 Task: Create Workspace Crowdfunding Platforms Workspace description Manage and track supplier and vendor information. Workspace type Marketing 
Action: Mouse moved to (371, 68)
Screenshot: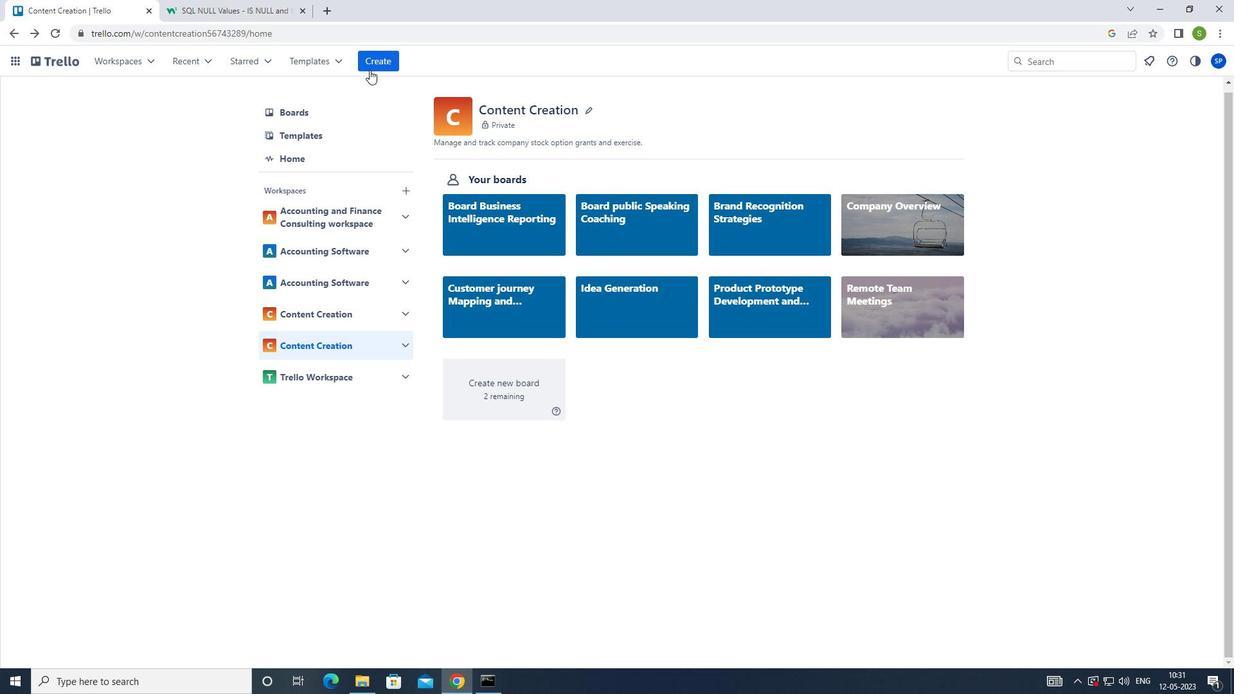 
Action: Mouse pressed left at (371, 68)
Screenshot: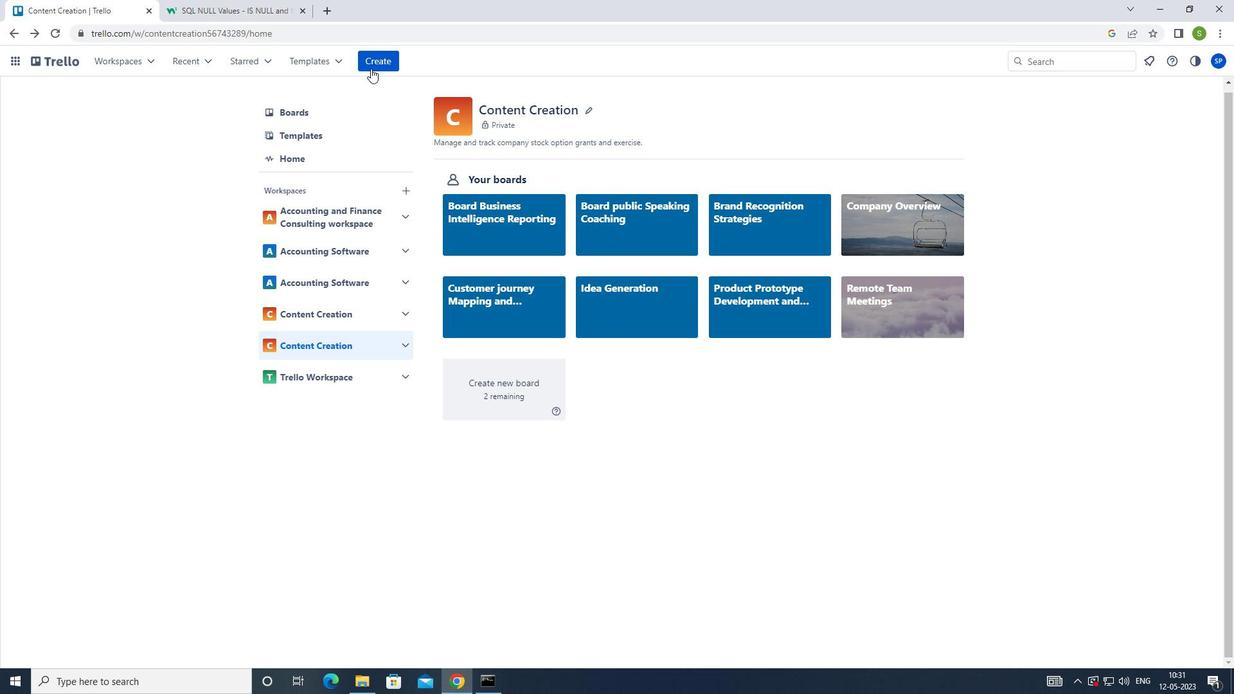 
Action: Mouse moved to (394, 204)
Screenshot: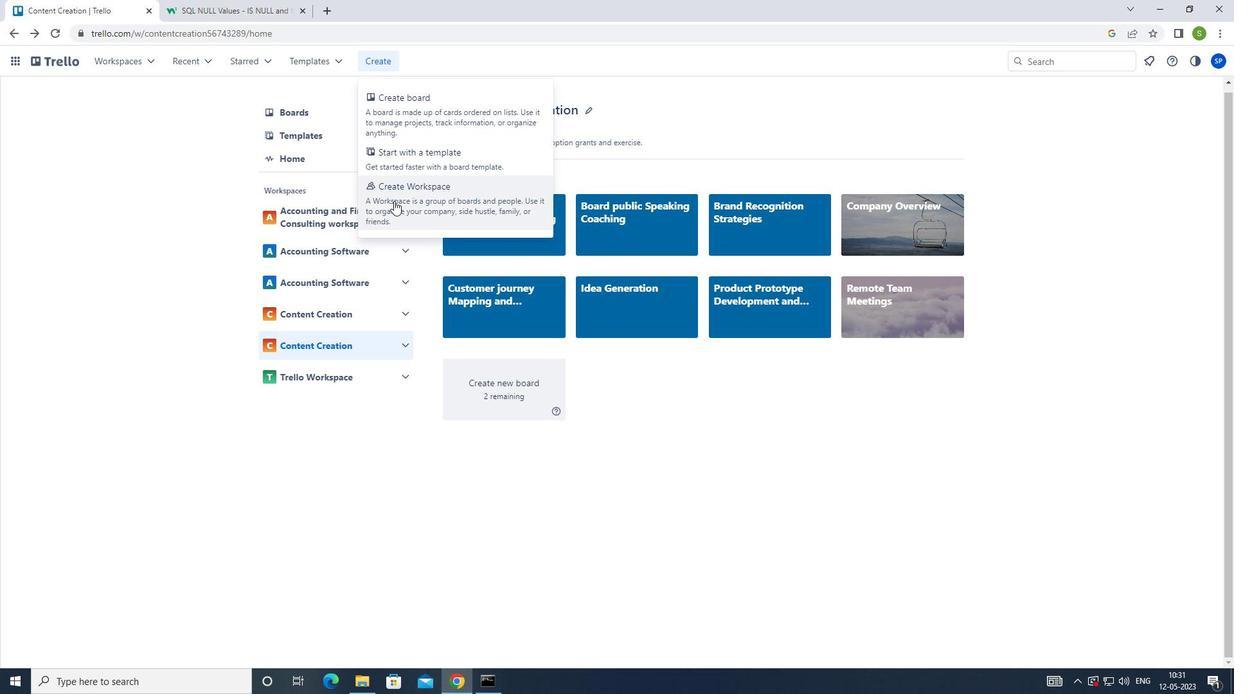 
Action: Mouse pressed left at (394, 204)
Screenshot: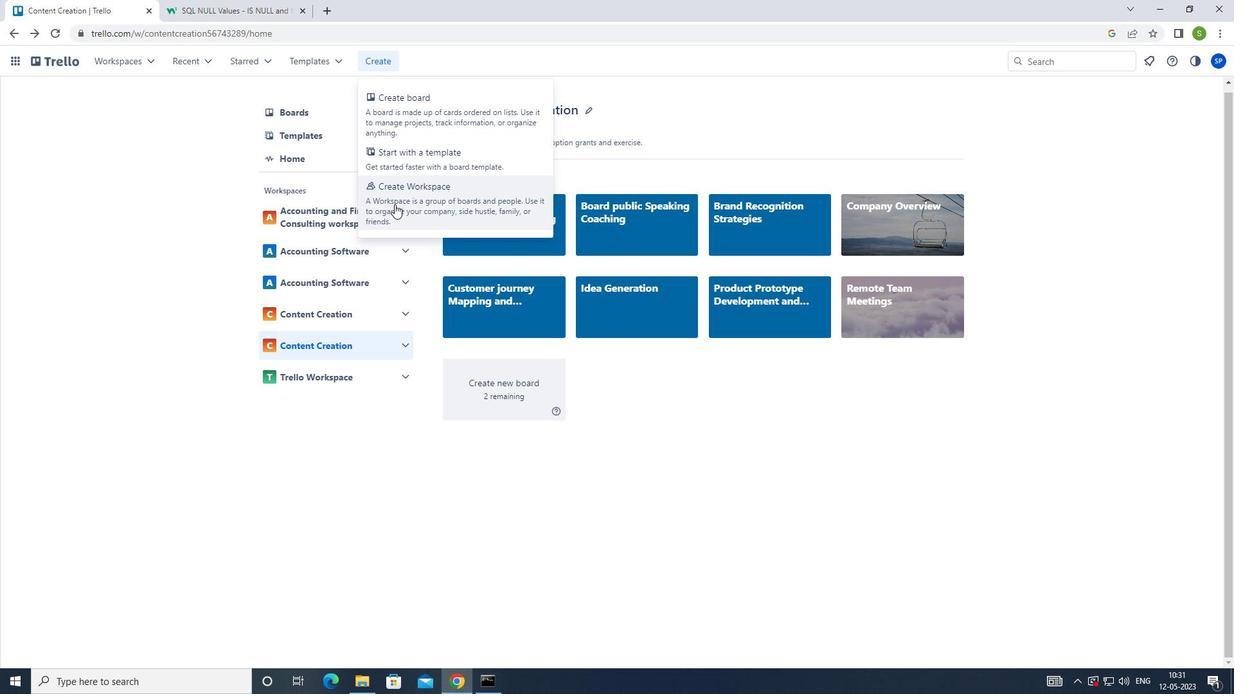 
Action: Mouse moved to (378, 217)
Screenshot: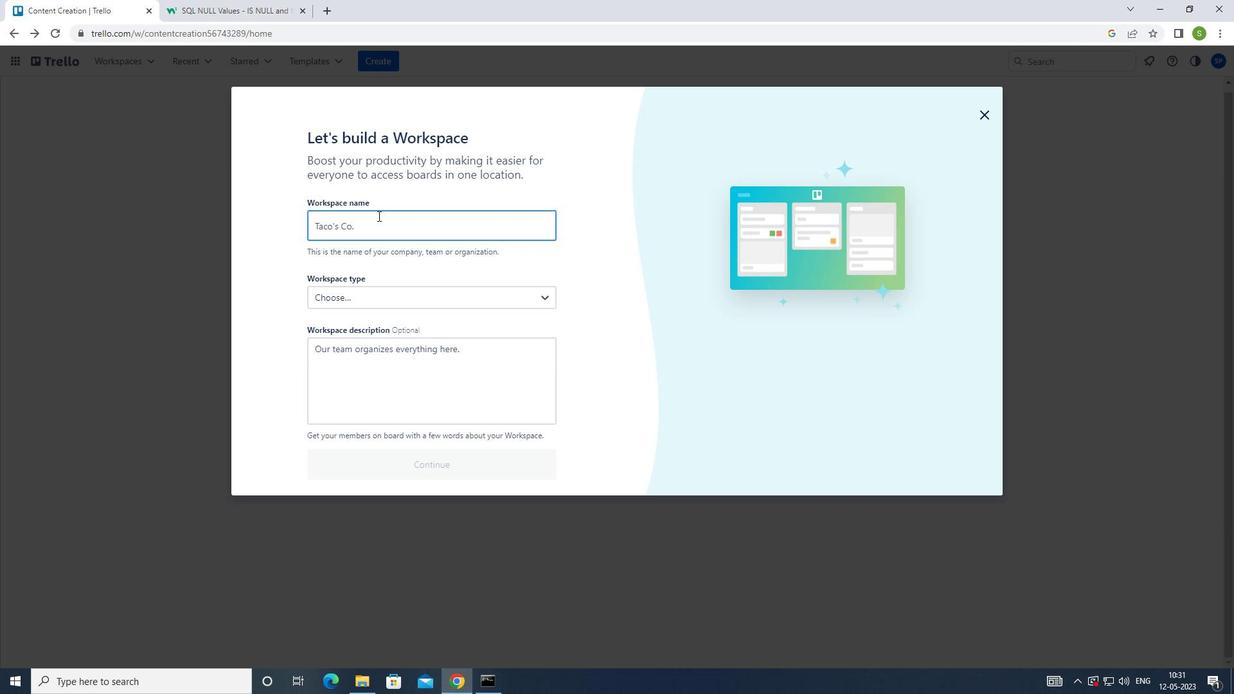 
Action: Key pressed <Key.shift>CROWDFUNDING<Key.space><Key.shift>PLATFORMS
Screenshot: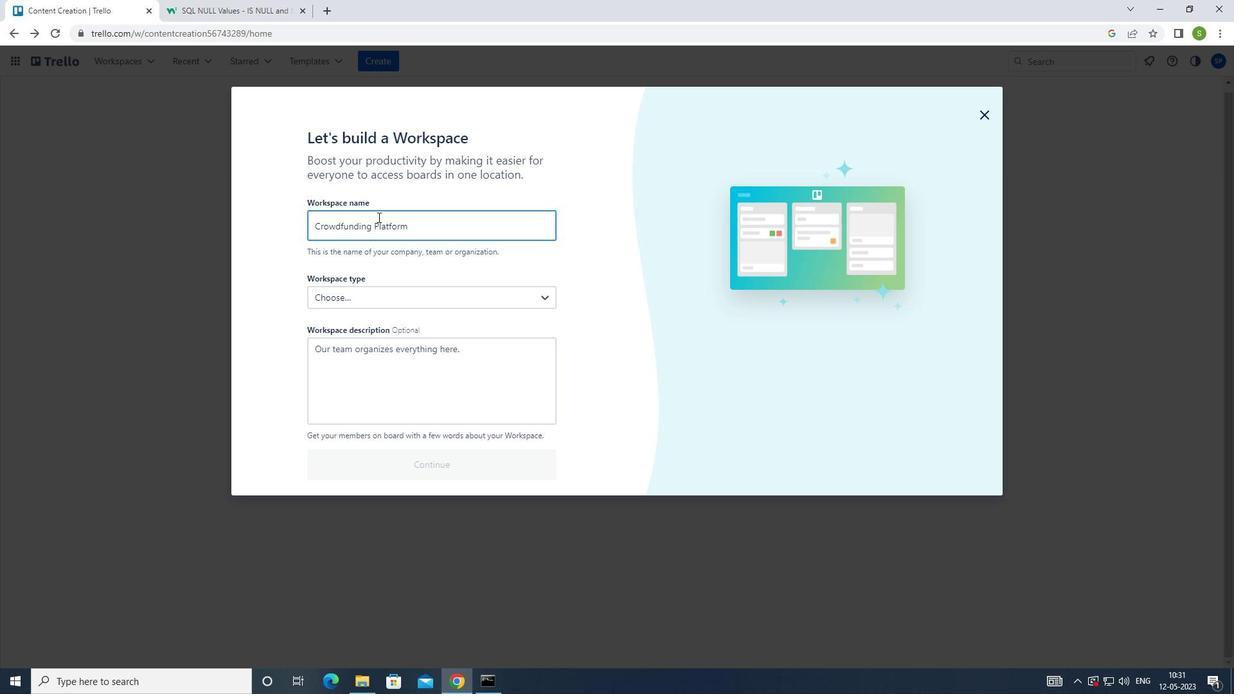 
Action: Mouse moved to (359, 359)
Screenshot: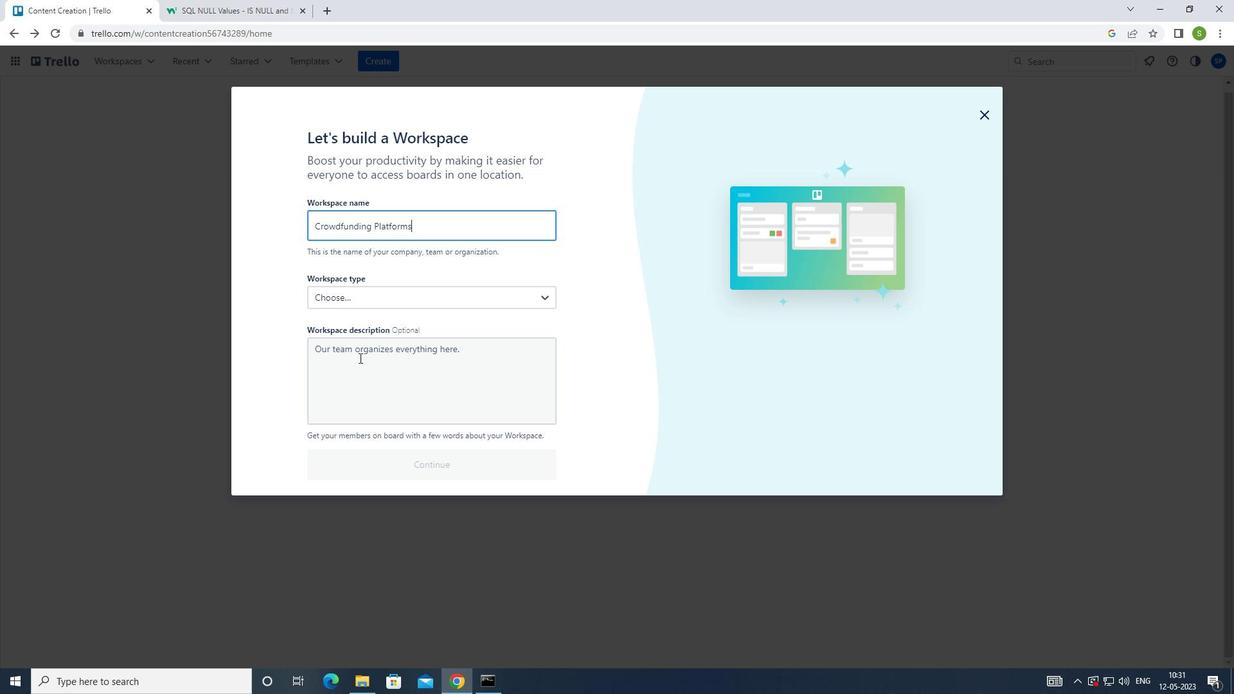 
Action: Mouse pressed left at (359, 359)
Screenshot: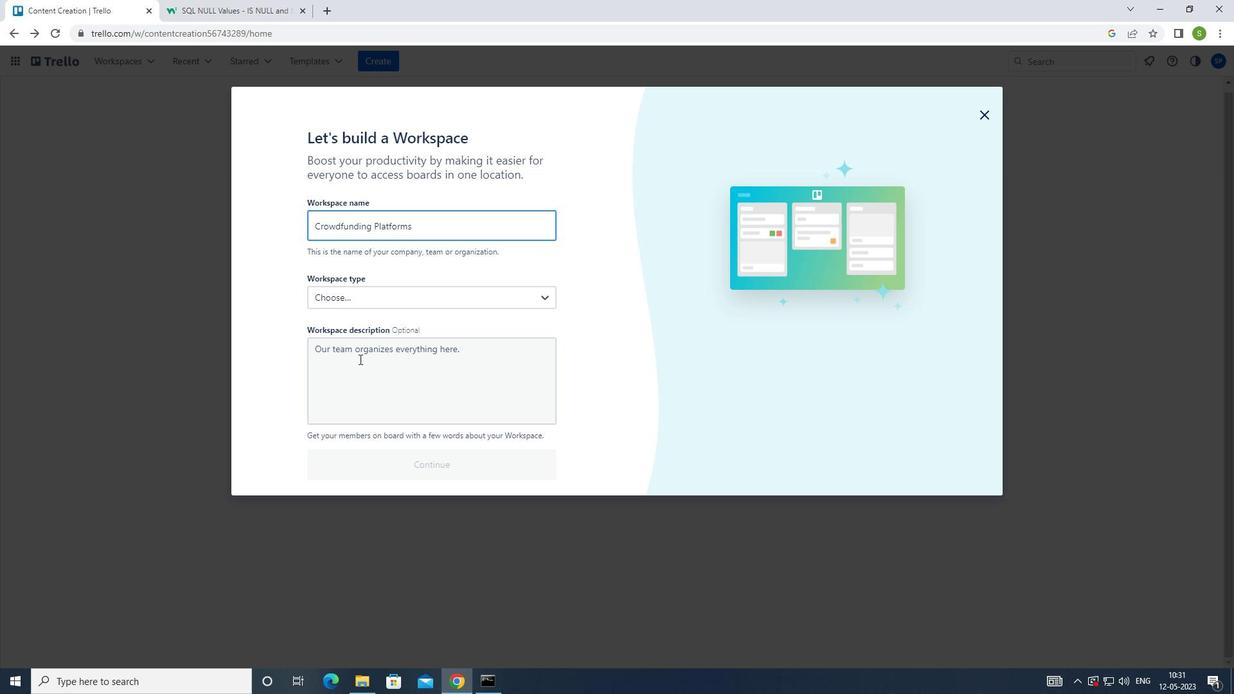 
Action: Key pressed <Key.shift>MANAGE<Key.space>AND<Key.space>TRCK<Key.space>SUPPLIER<Key.space>AND<Key.space>VENDOR<Key.space>INFORMATION
Screenshot: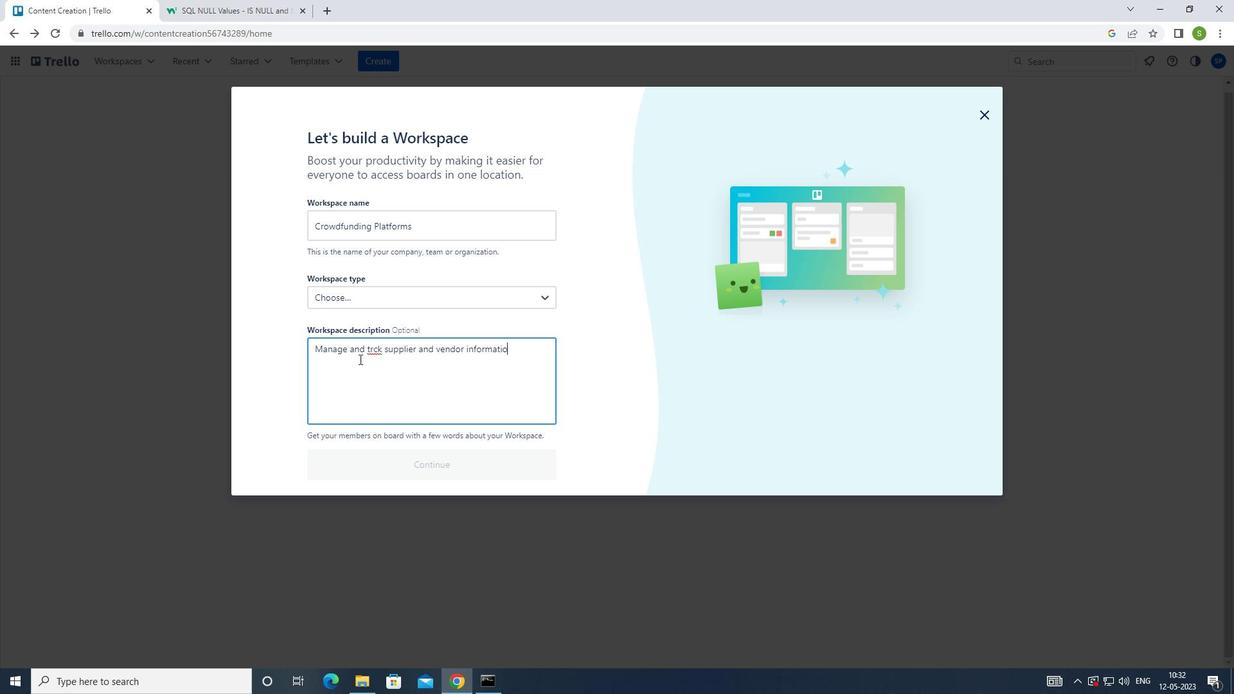 
Action: Mouse moved to (372, 353)
Screenshot: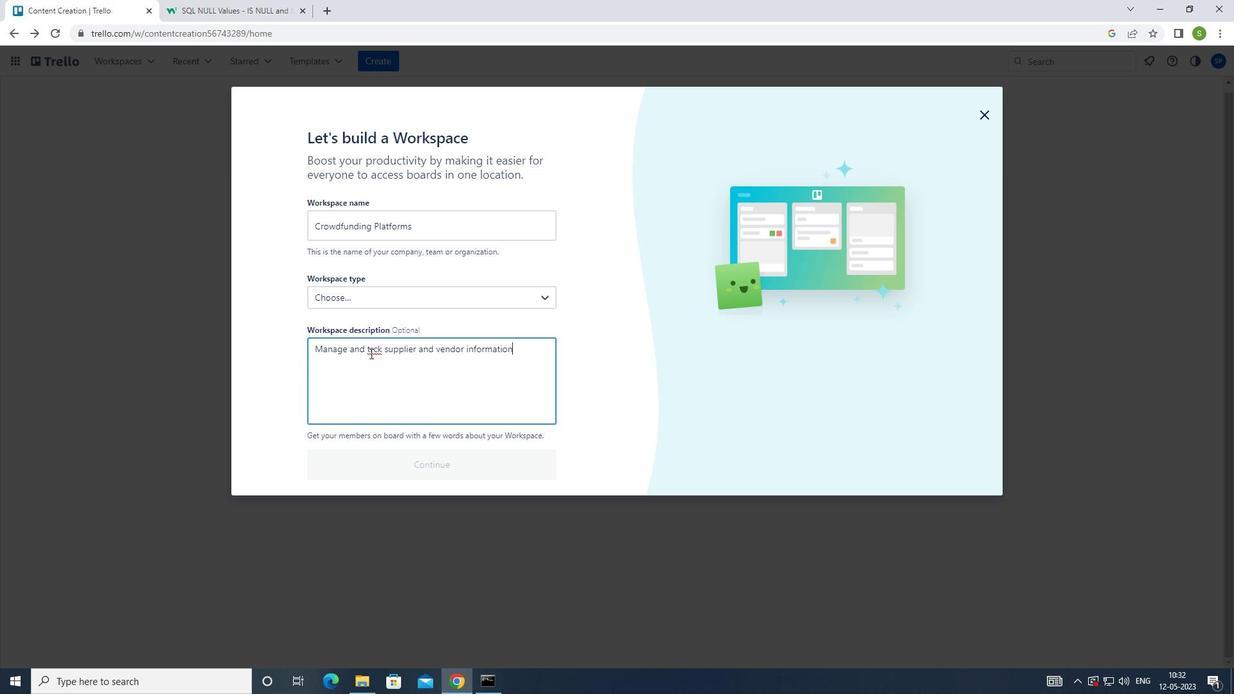 
Action: Mouse pressed left at (372, 353)
Screenshot: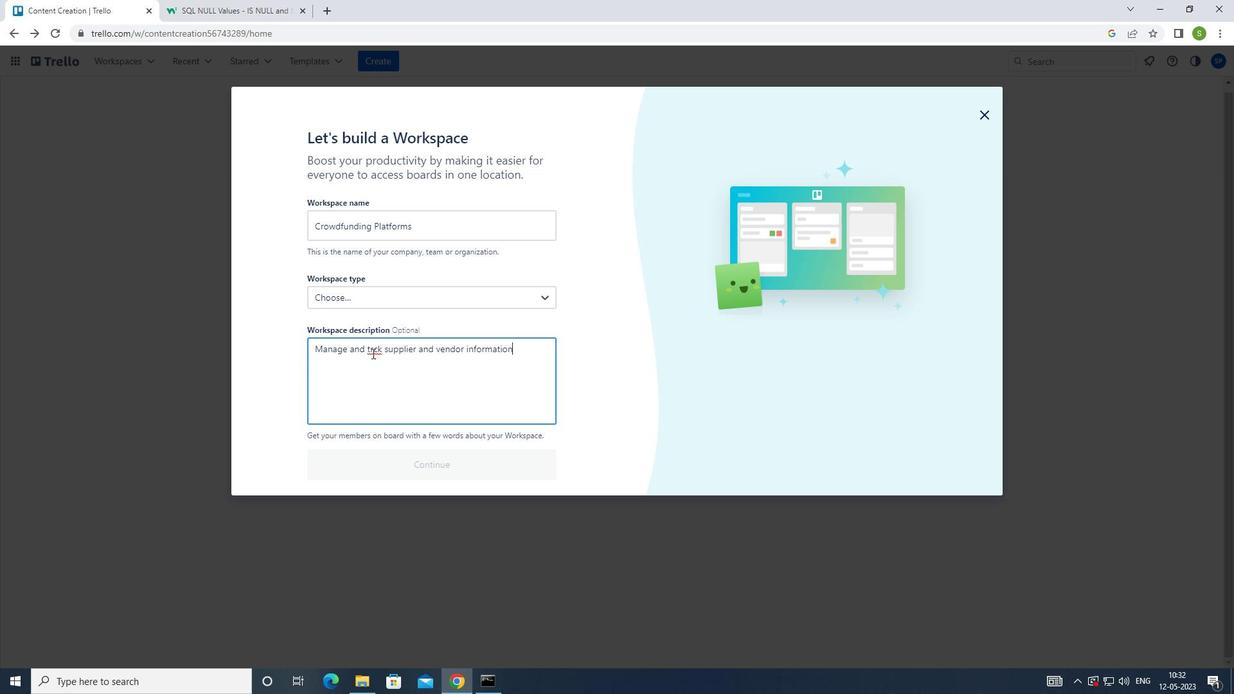 
Action: Mouse moved to (372, 353)
Screenshot: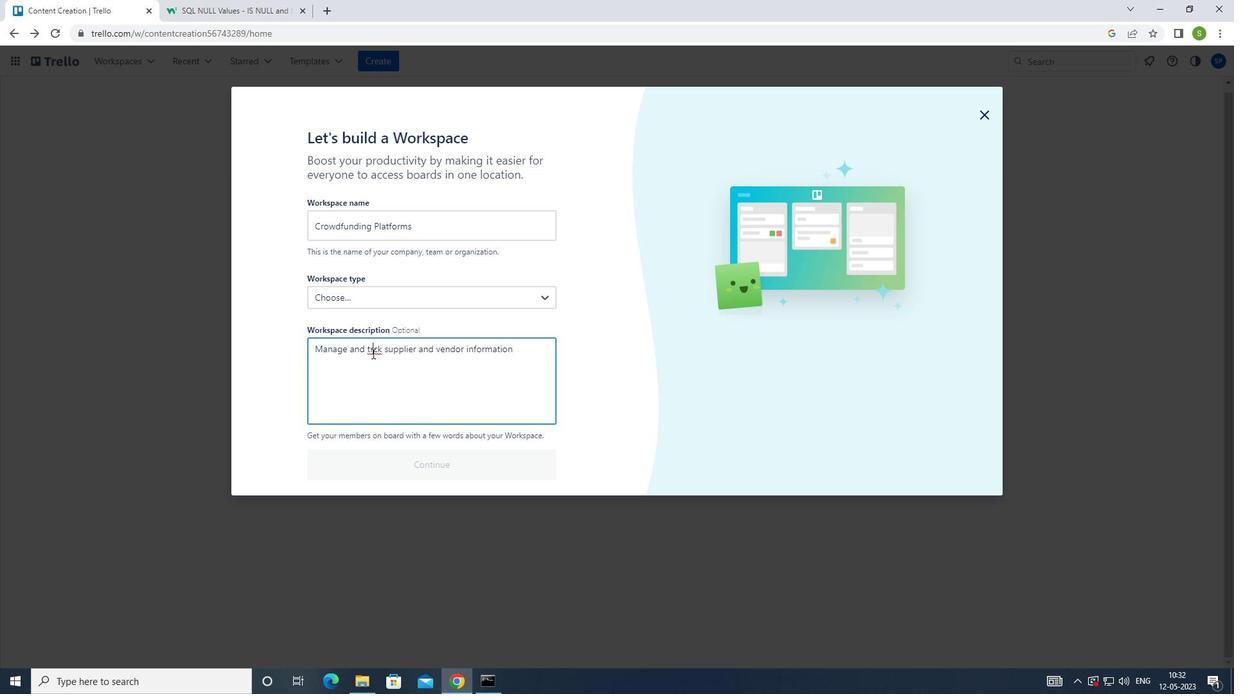 
Action: Key pressed A
Screenshot: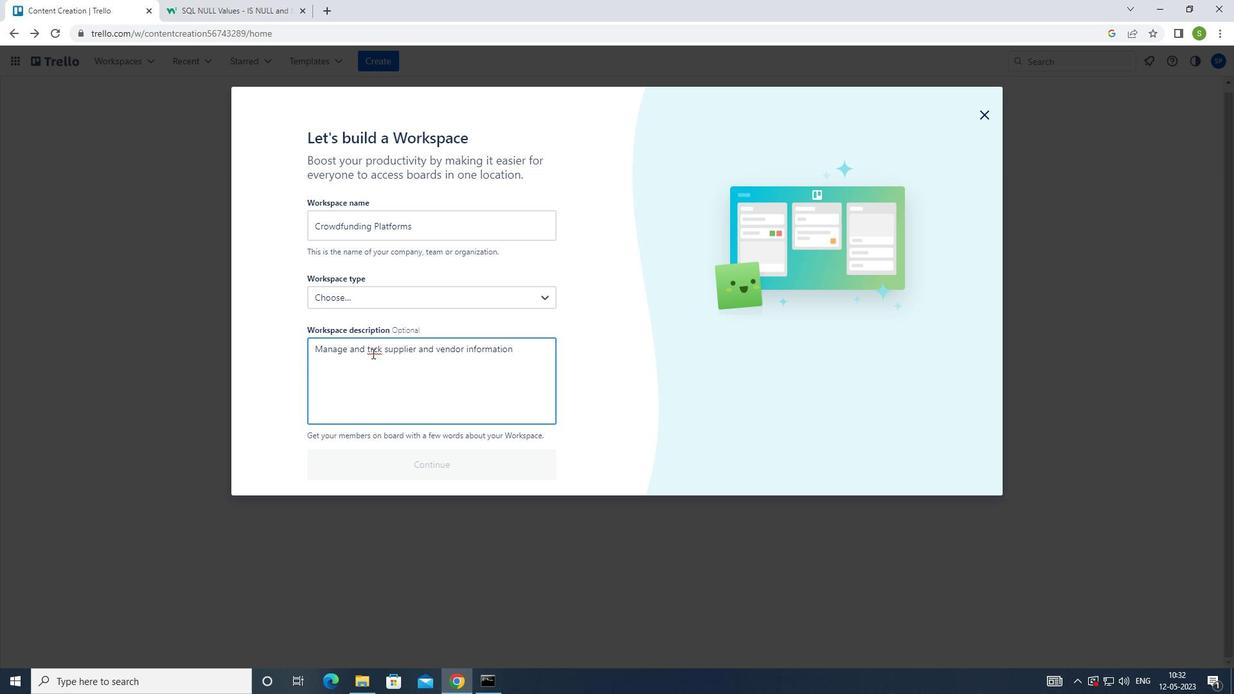 
Action: Mouse moved to (424, 376)
Screenshot: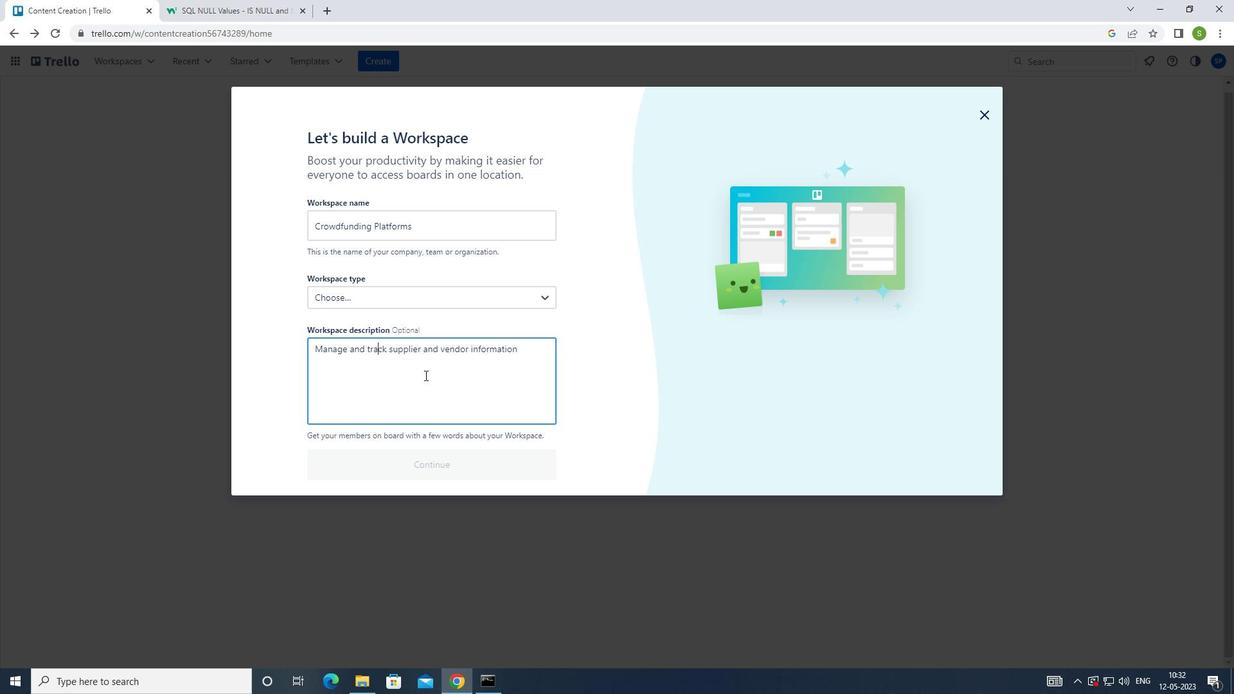 
Action: Key pressed <Key.enter>
Screenshot: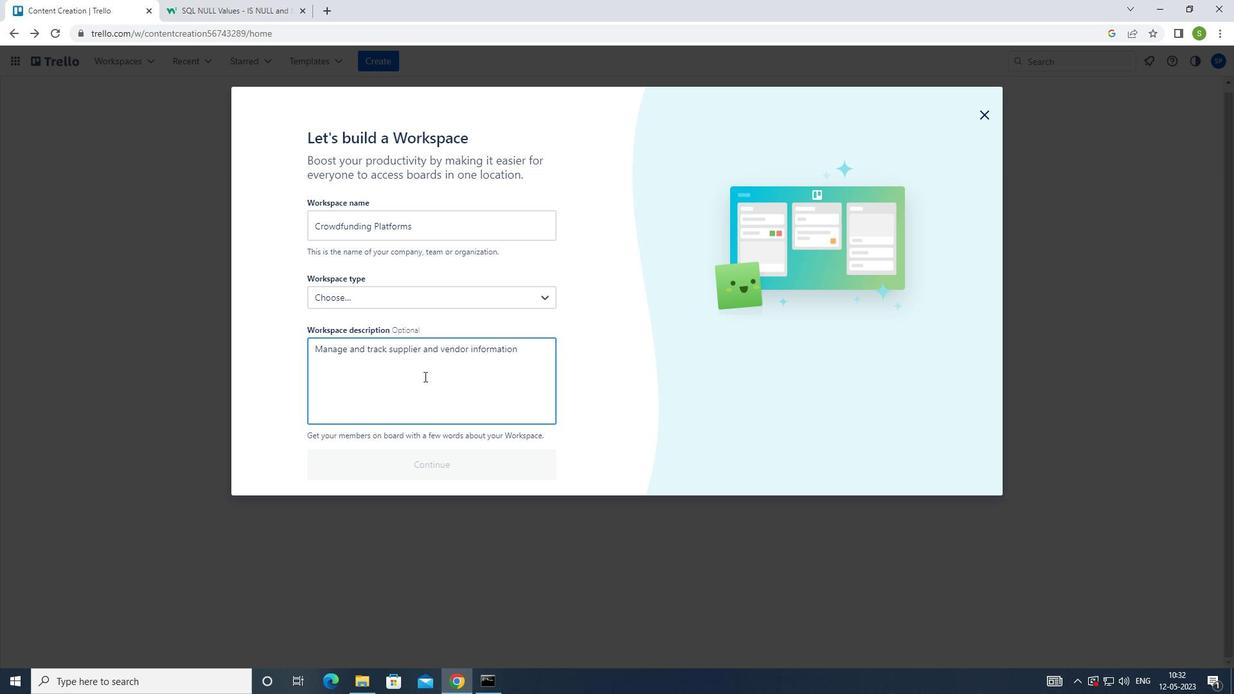 
Action: Mouse moved to (394, 349)
Screenshot: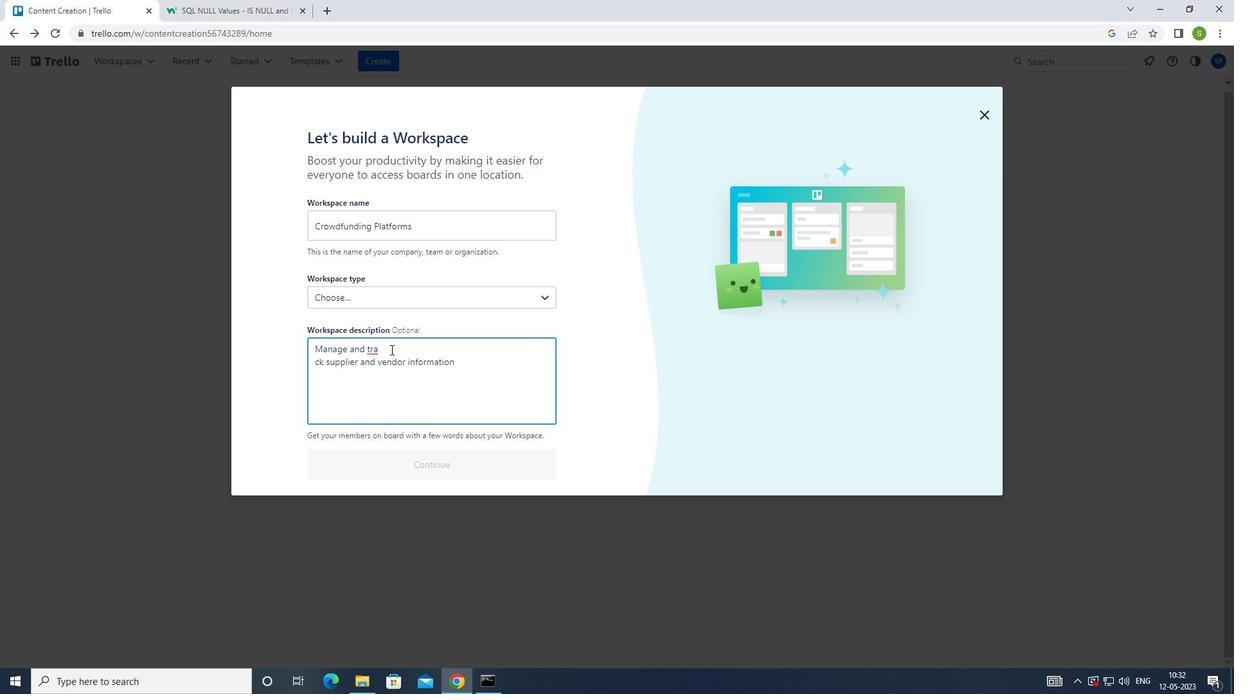 
Action: Key pressed <Key.backspace>
Screenshot: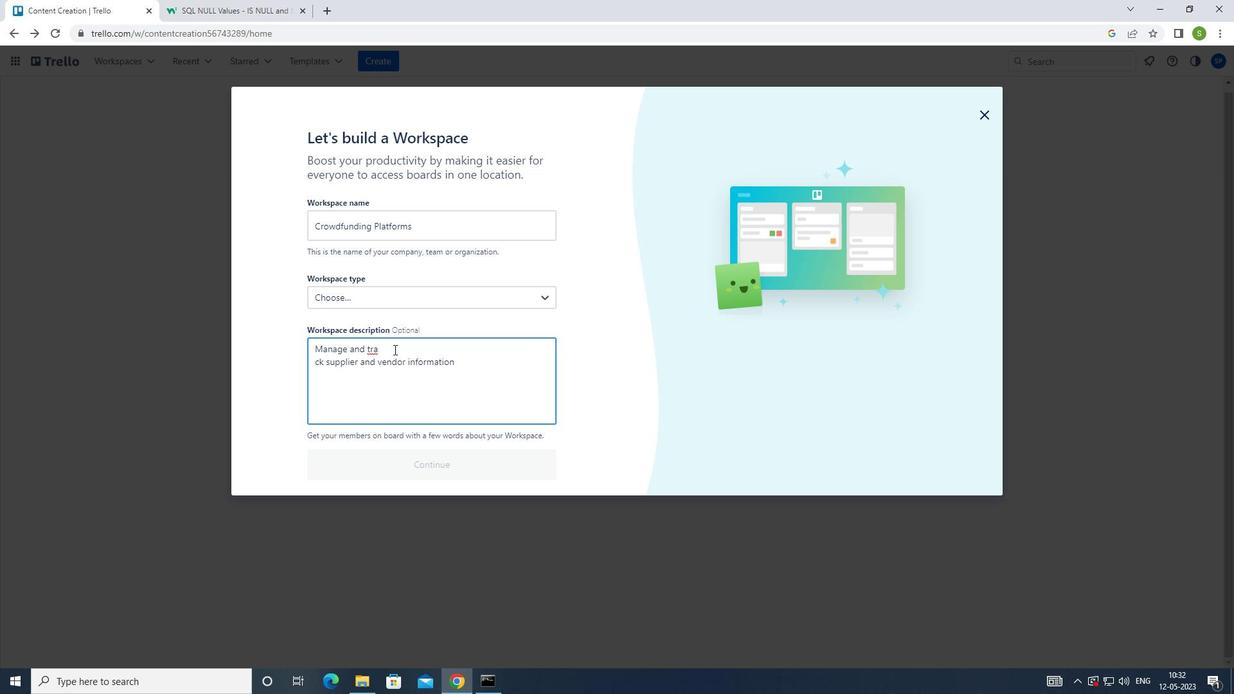
Action: Mouse moved to (428, 298)
Screenshot: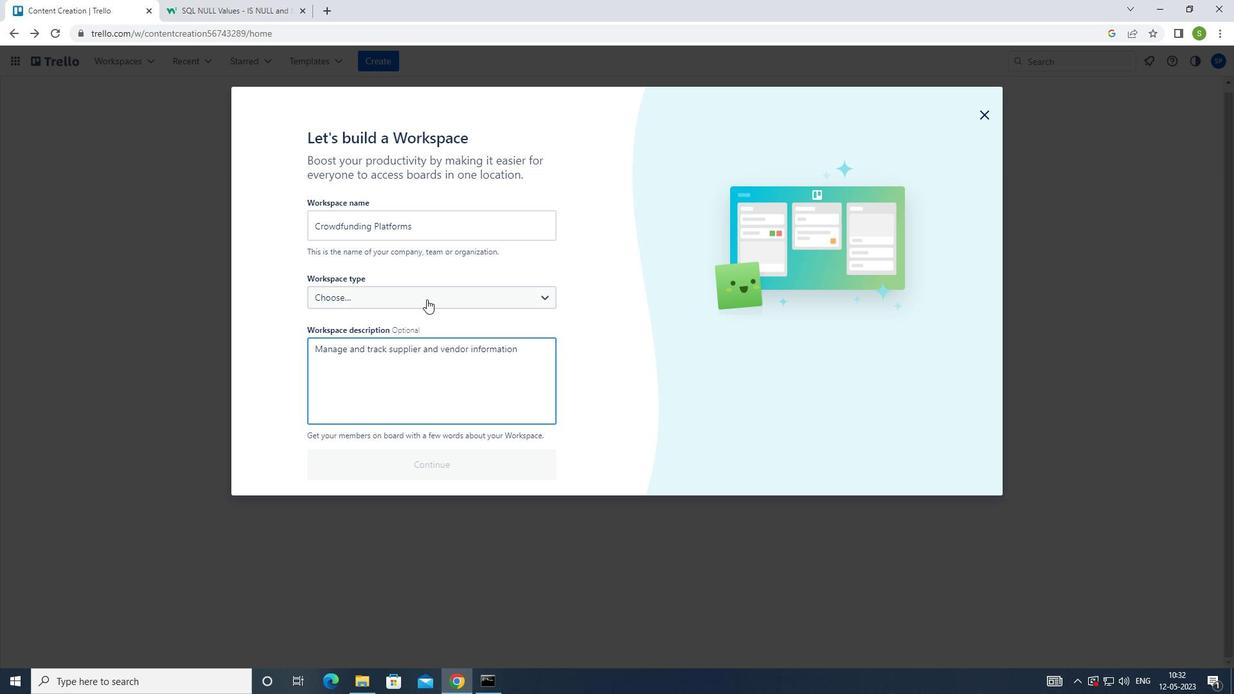 
Action: Mouse pressed left at (428, 298)
Screenshot: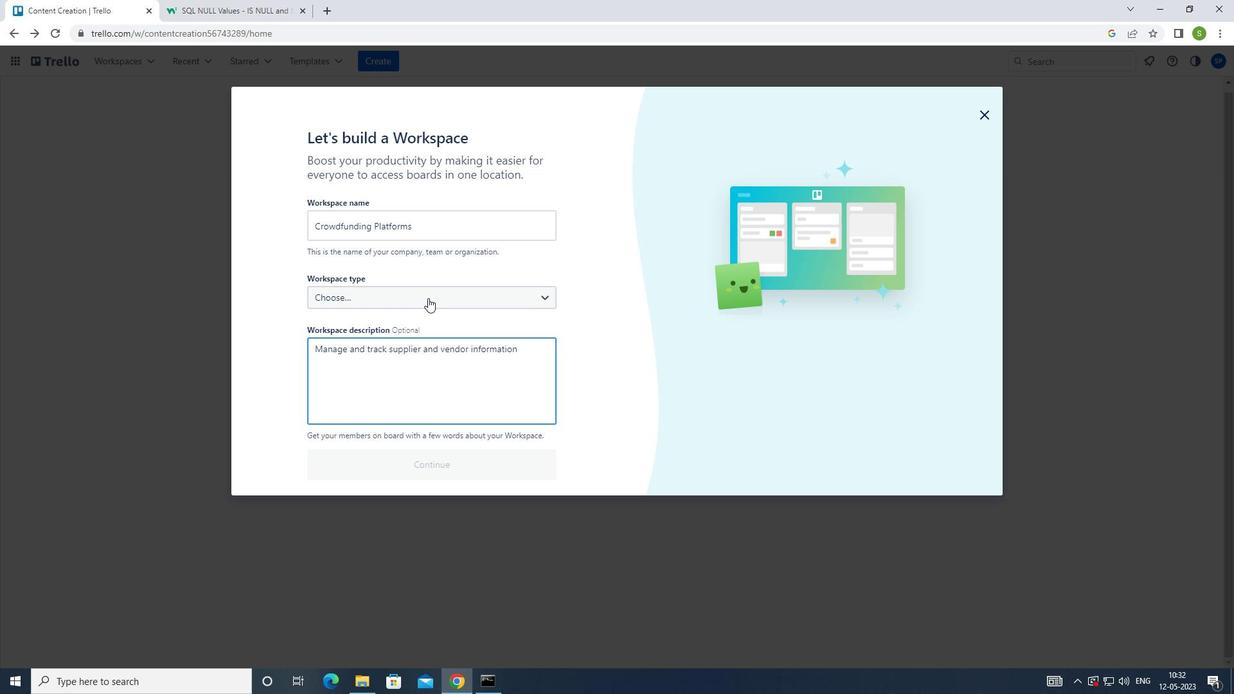 
Action: Mouse moved to (414, 325)
Screenshot: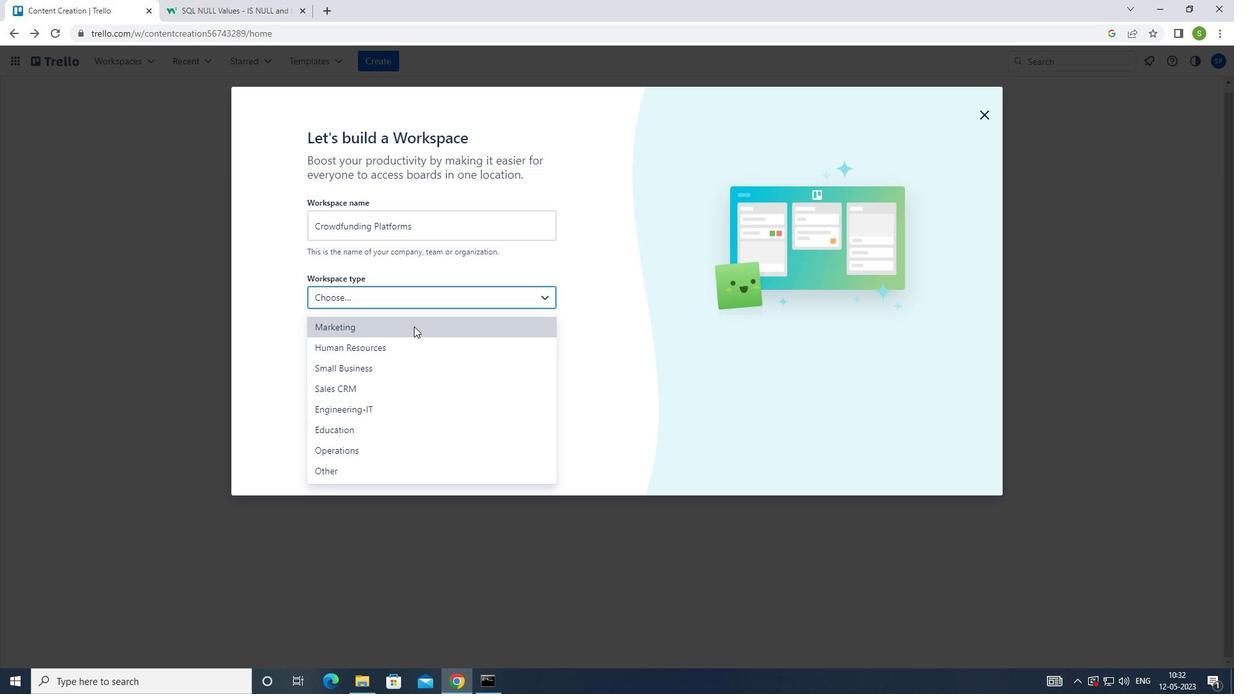 
Action: Mouse pressed left at (414, 325)
Screenshot: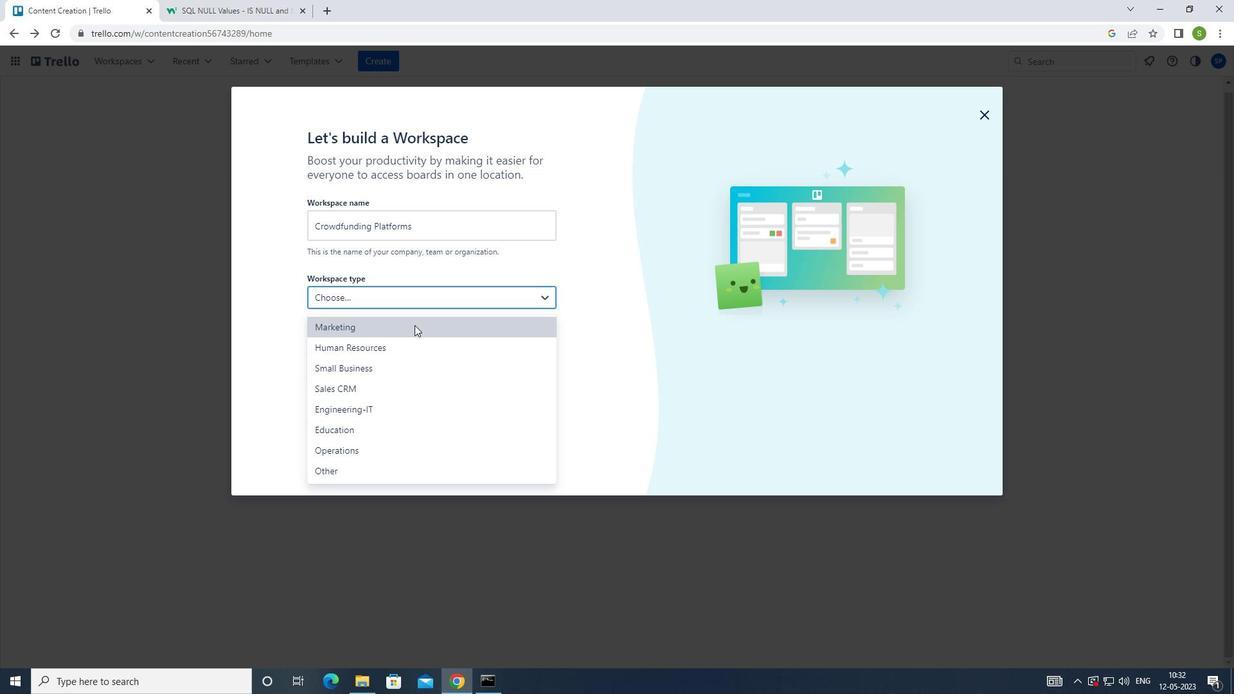 
Action: Mouse moved to (386, 459)
Screenshot: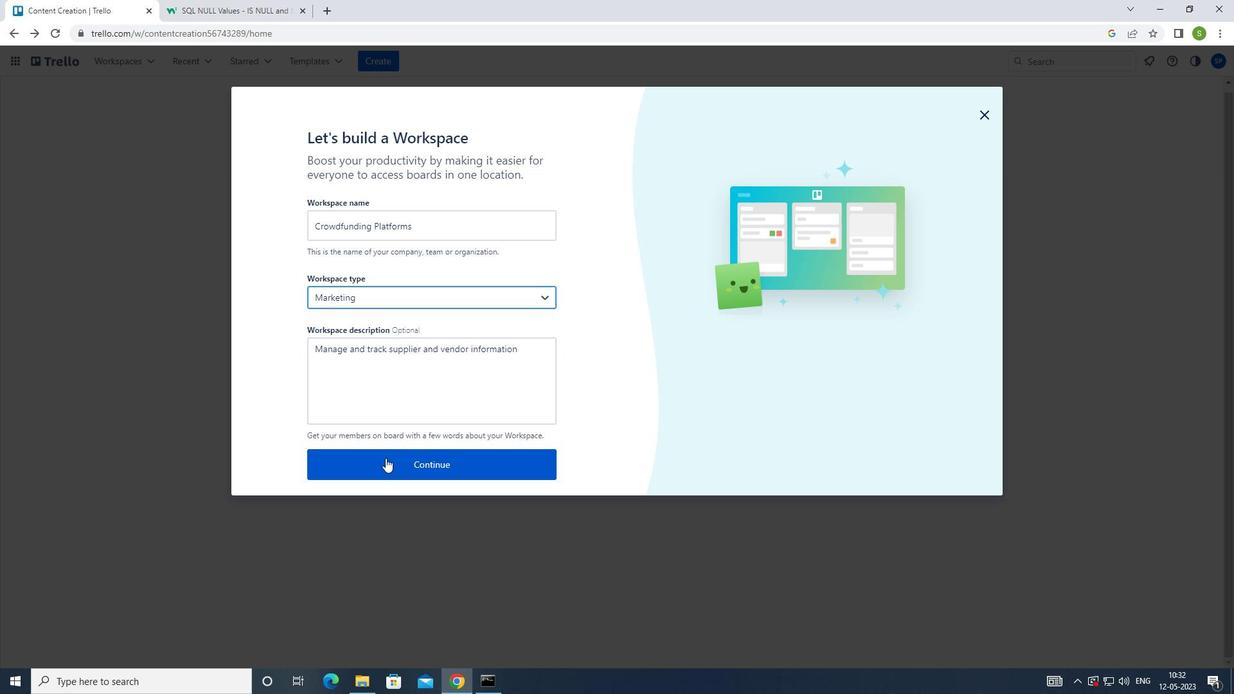 
Action: Mouse pressed left at (386, 459)
Screenshot: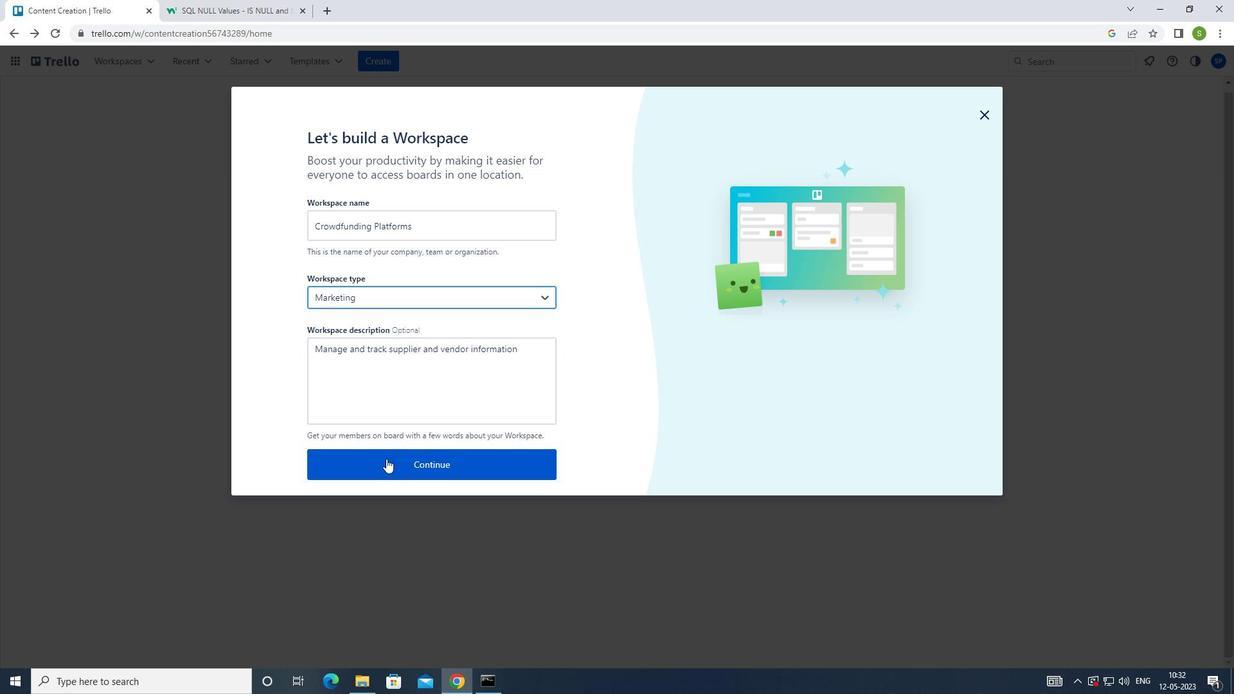 
Action: Mouse moved to (387, 459)
Screenshot: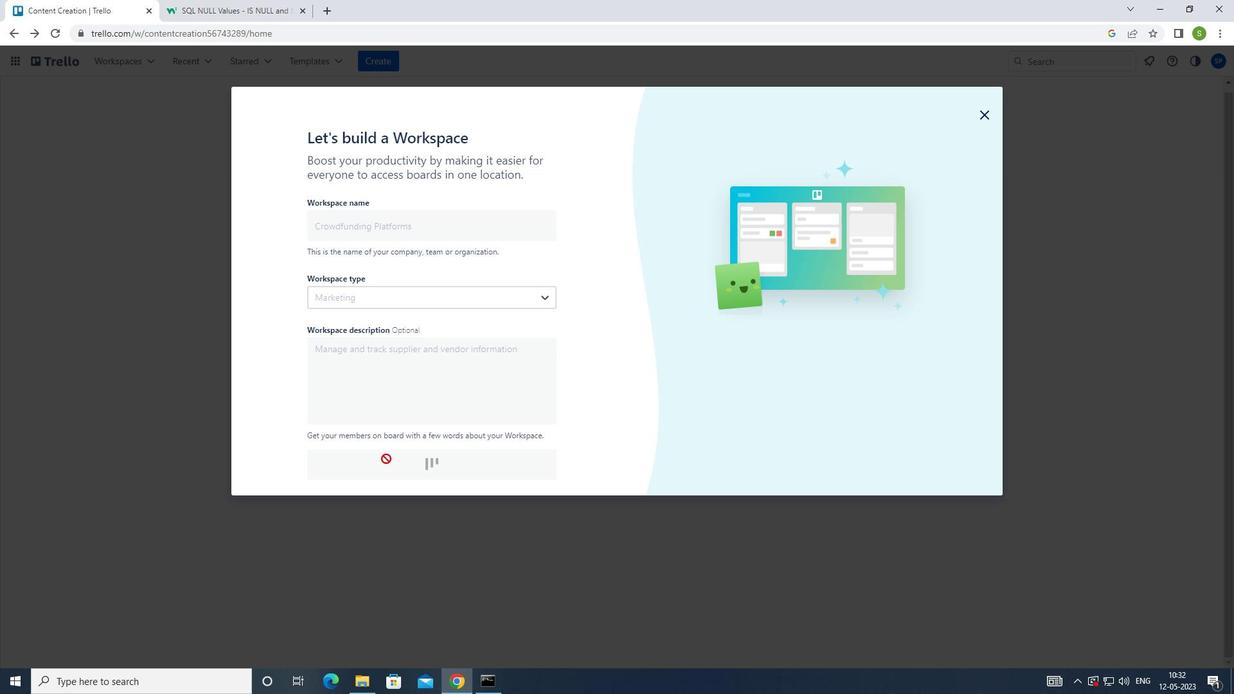 
Action: Key pressed <Key.f8>
Screenshot: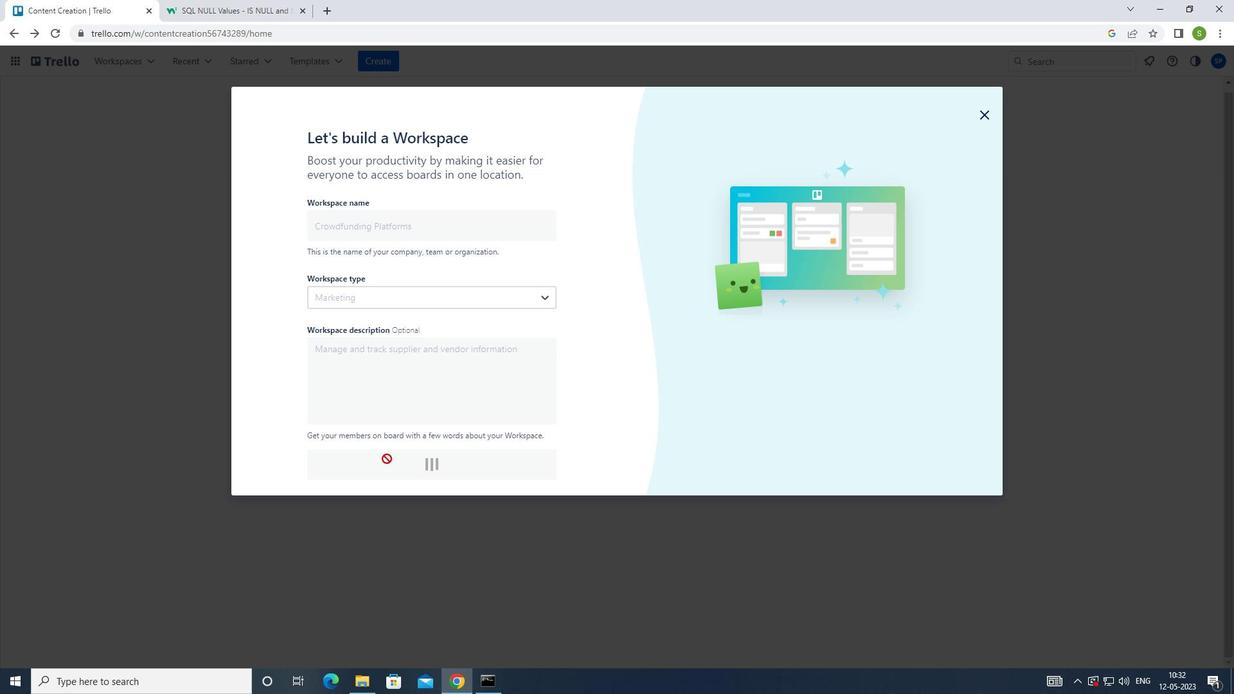 
